 Task: Create Workspace Employer Branding Workspace description Manage and track company product development and launches. Workspace type Sales CRM
Action: Mouse moved to (284, 62)
Screenshot: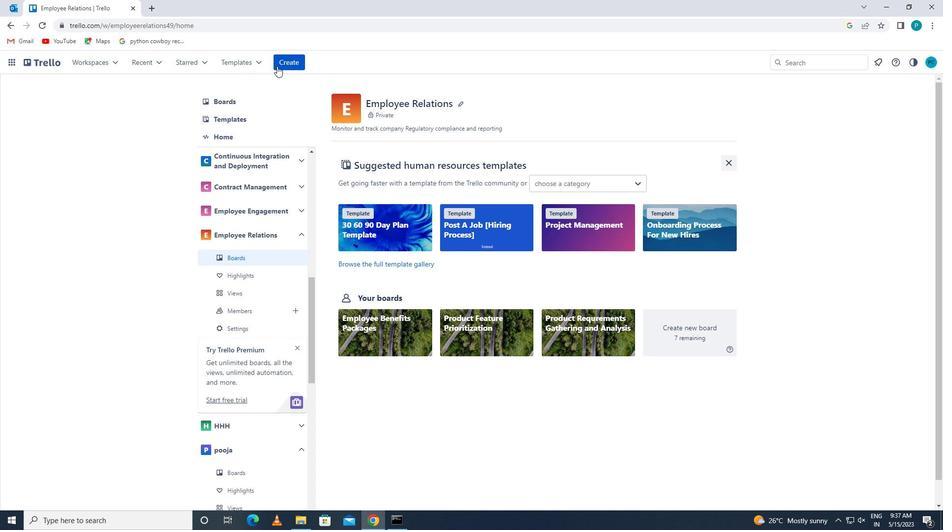
Action: Mouse pressed left at (284, 62)
Screenshot: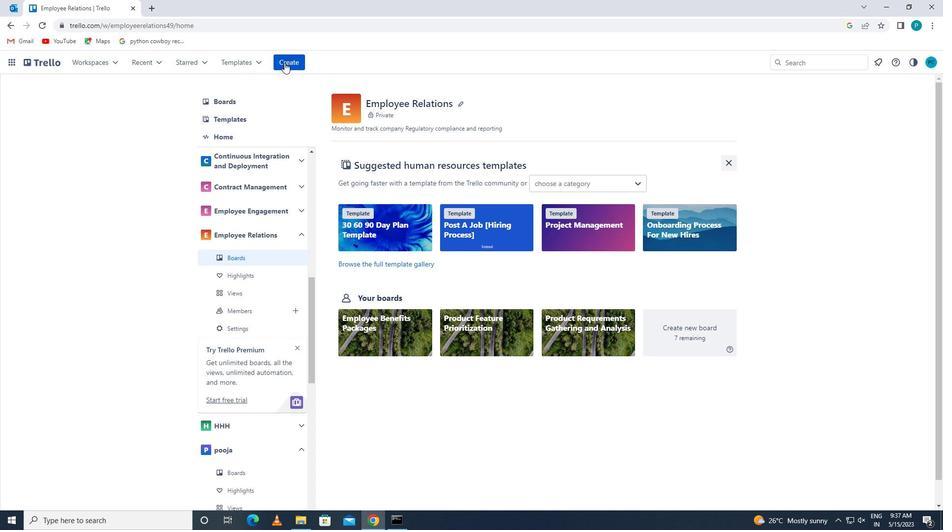 
Action: Mouse moved to (304, 156)
Screenshot: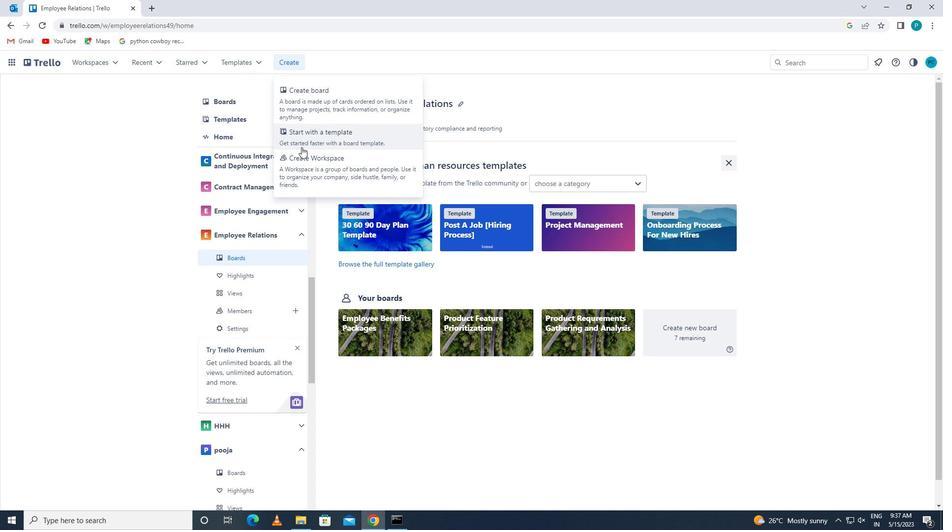 
Action: Mouse pressed left at (304, 156)
Screenshot: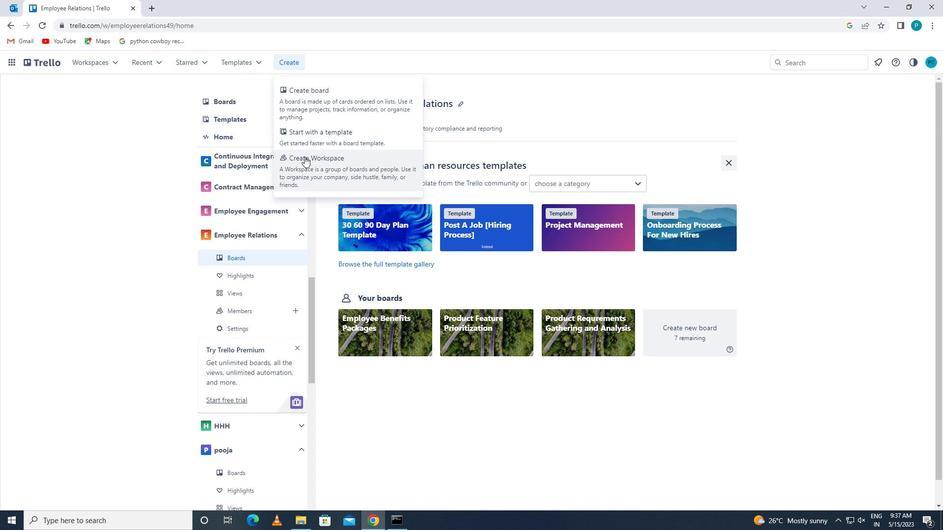 
Action: Mouse moved to (291, 186)
Screenshot: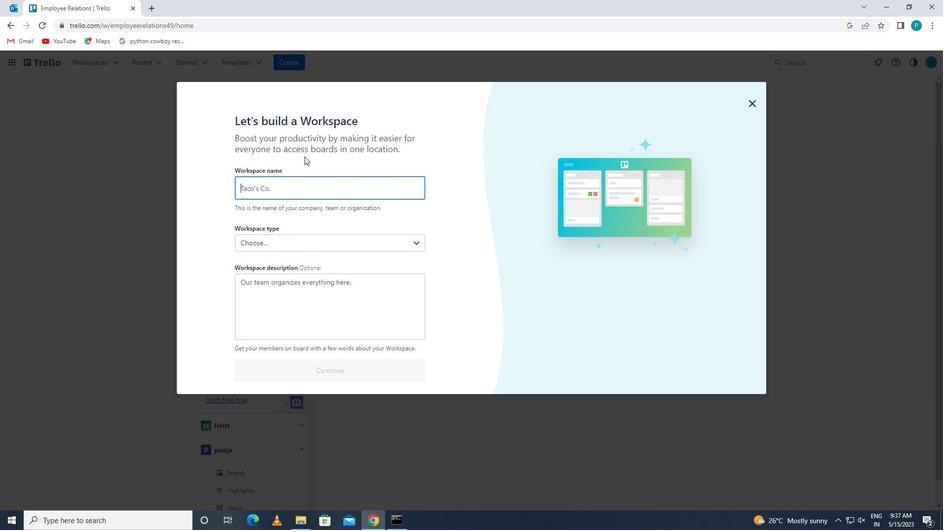 
Action: Mouse pressed left at (291, 186)
Screenshot: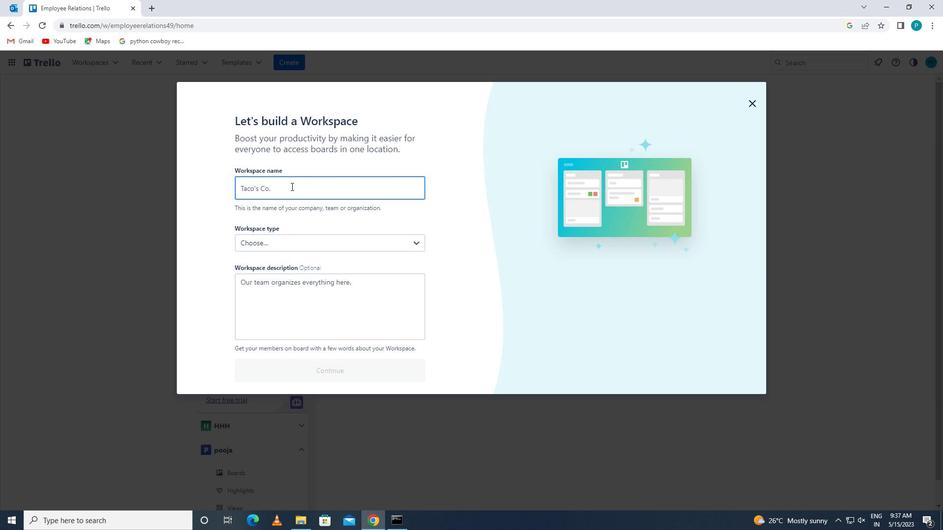 
Action: Key pressed <Key.caps_lock>e<Key.caps_lock>mployer<Key.space><Key.caps_lock>b<Key.caps_lock>ranf<Key.backspace>ding
Screenshot: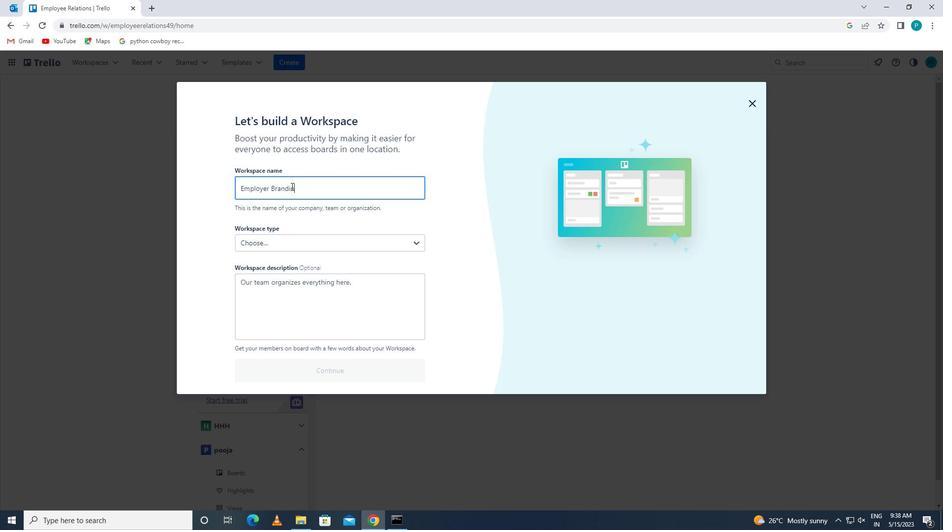 
Action: Mouse moved to (258, 300)
Screenshot: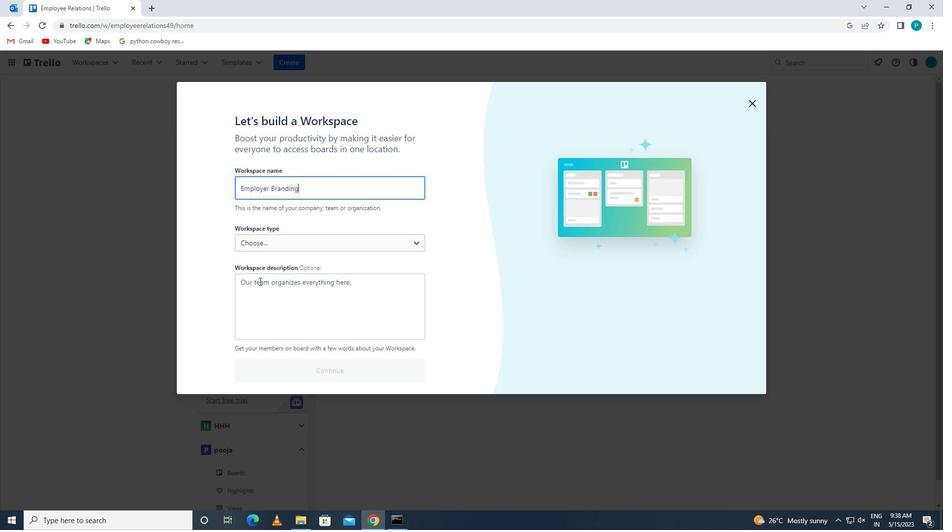 
Action: Mouse pressed left at (258, 300)
Screenshot: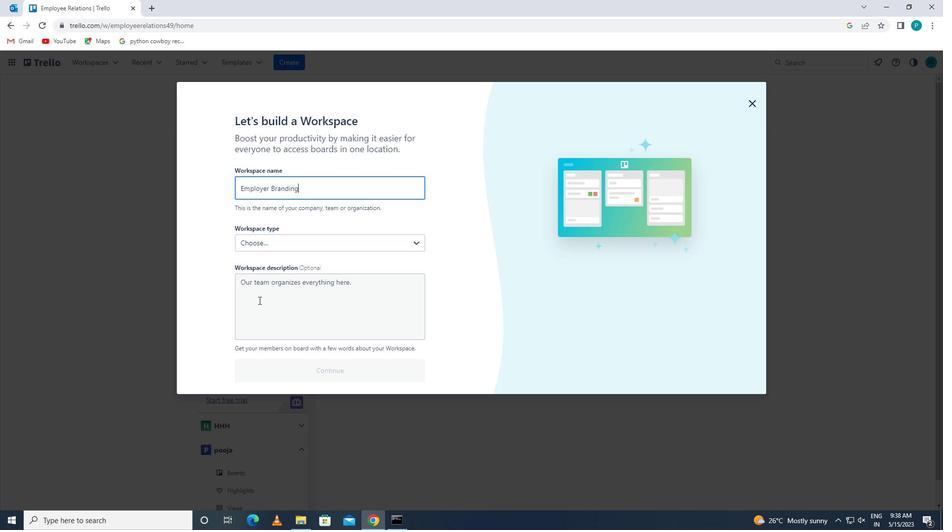 
Action: Key pressed <Key.caps_lock>m<Key.caps_lock>anage<Key.space>and<Key.space>track<Key.space>company<Key.space>product<Key.space>develp<Key.backspace>opment<Key.space>and<Key.space>launches
Screenshot: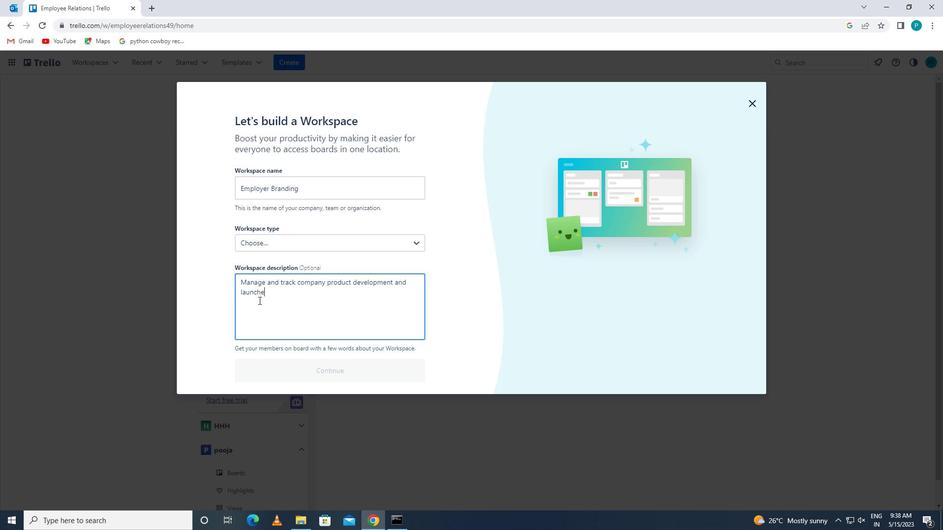 
Action: Mouse moved to (303, 238)
Screenshot: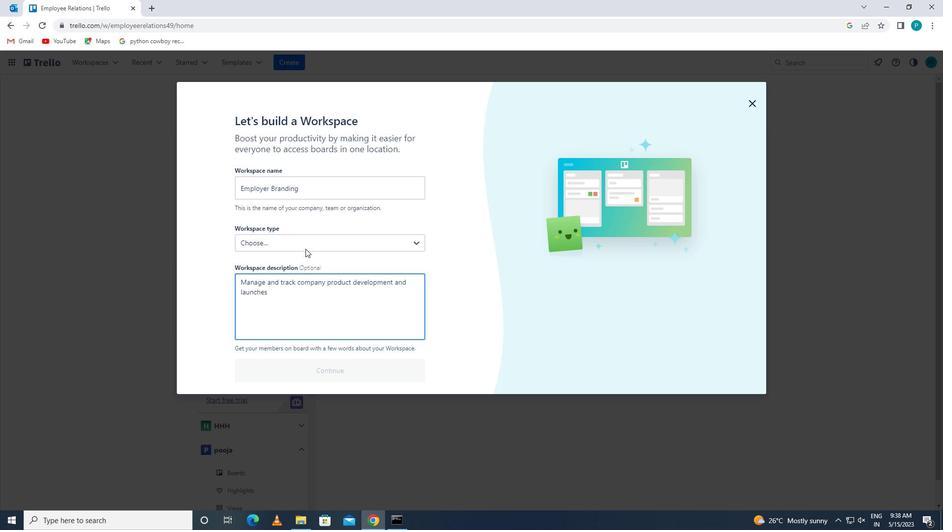 
Action: Mouse pressed left at (303, 238)
Screenshot: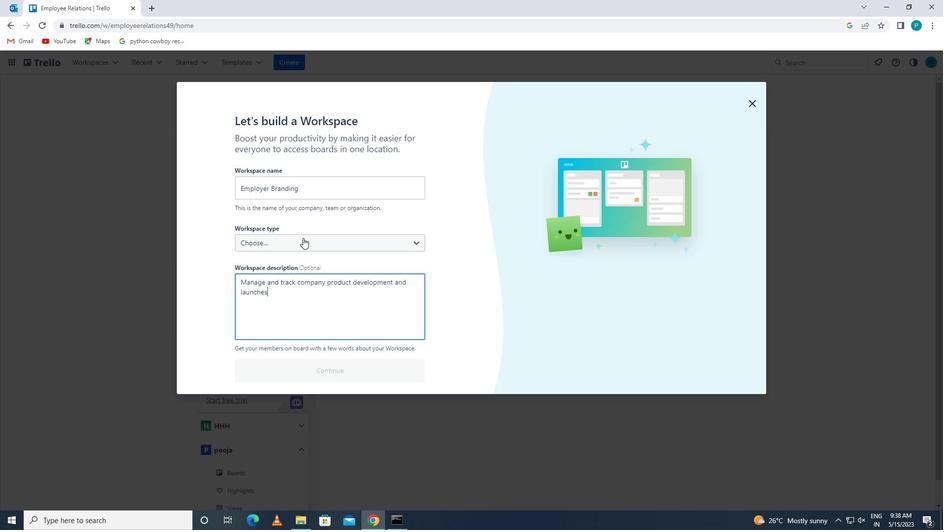 
Action: Mouse moved to (305, 311)
Screenshot: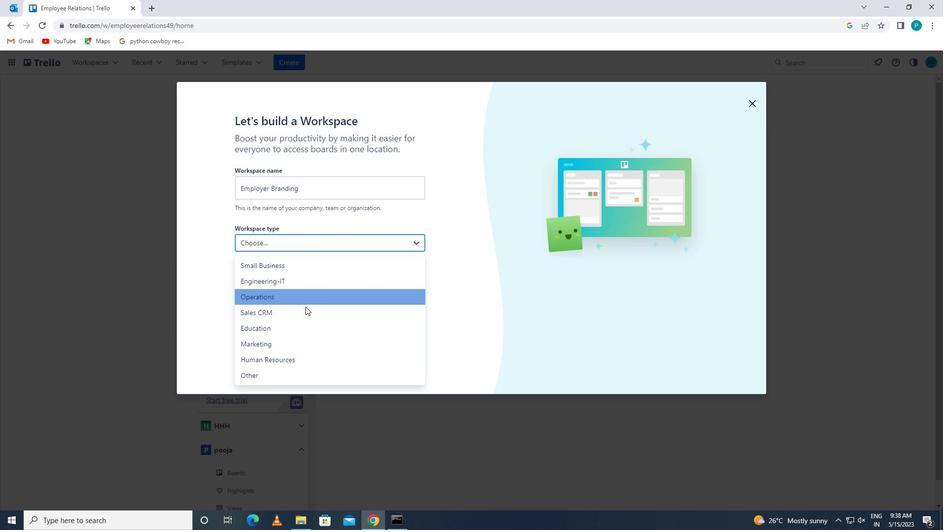 
Action: Mouse pressed left at (305, 311)
Screenshot: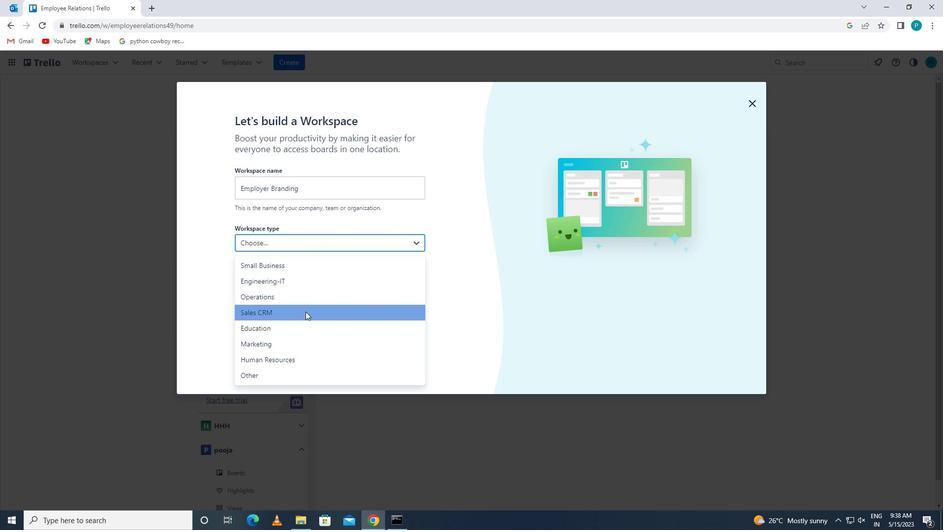 
Action: Mouse moved to (320, 361)
Screenshot: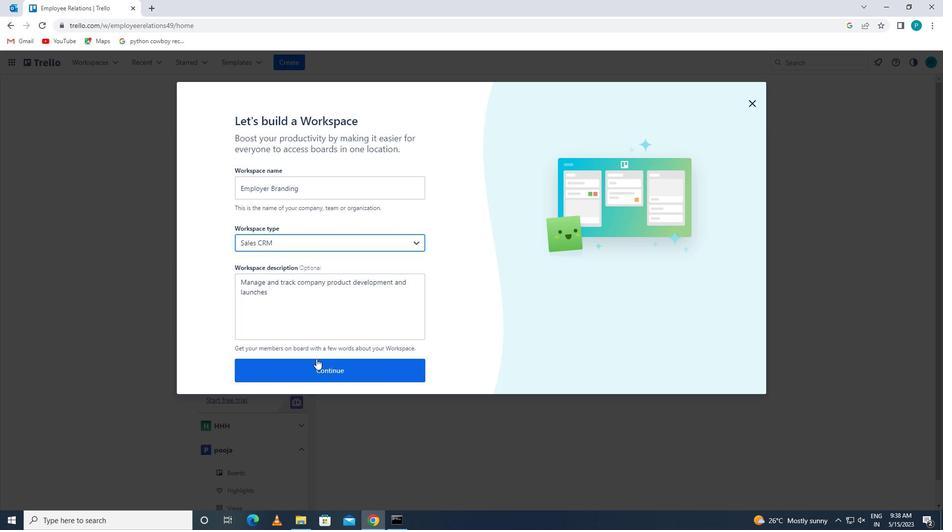 
Action: Mouse pressed left at (320, 361)
Screenshot: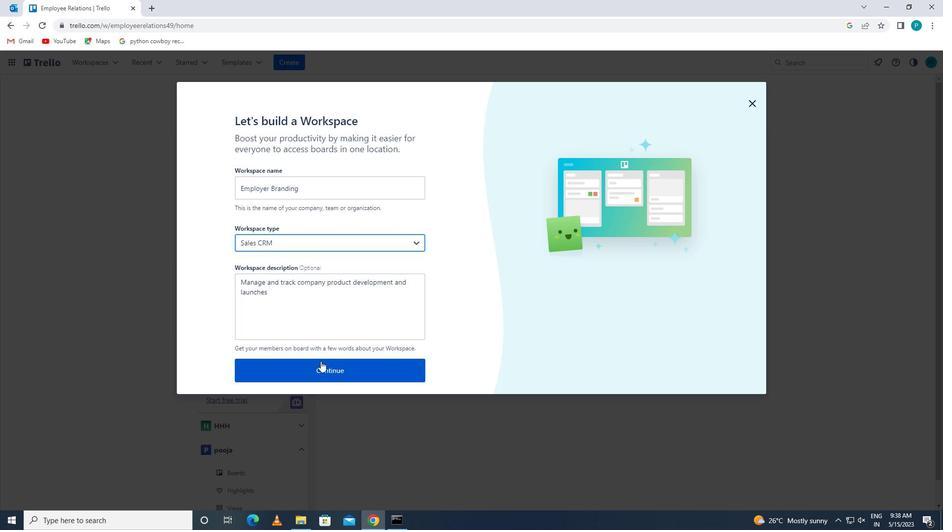 
Action: Mouse moved to (750, 102)
Screenshot: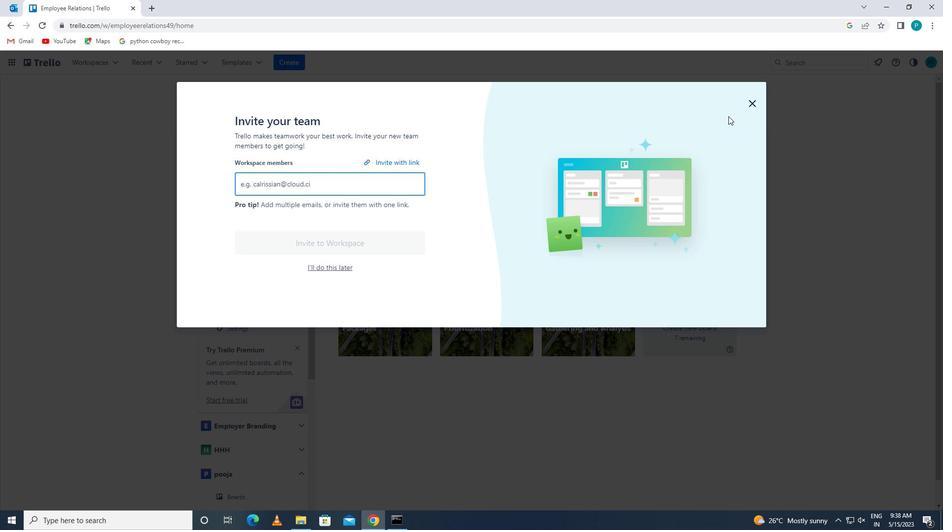 
